 Task: Add a signature Donna Thompson containing 'Have a great Thanksgiving, Donna Thompson' to email address softage.1@softage.net and add a folder Home improvements
Action: Key pressed n
Screenshot: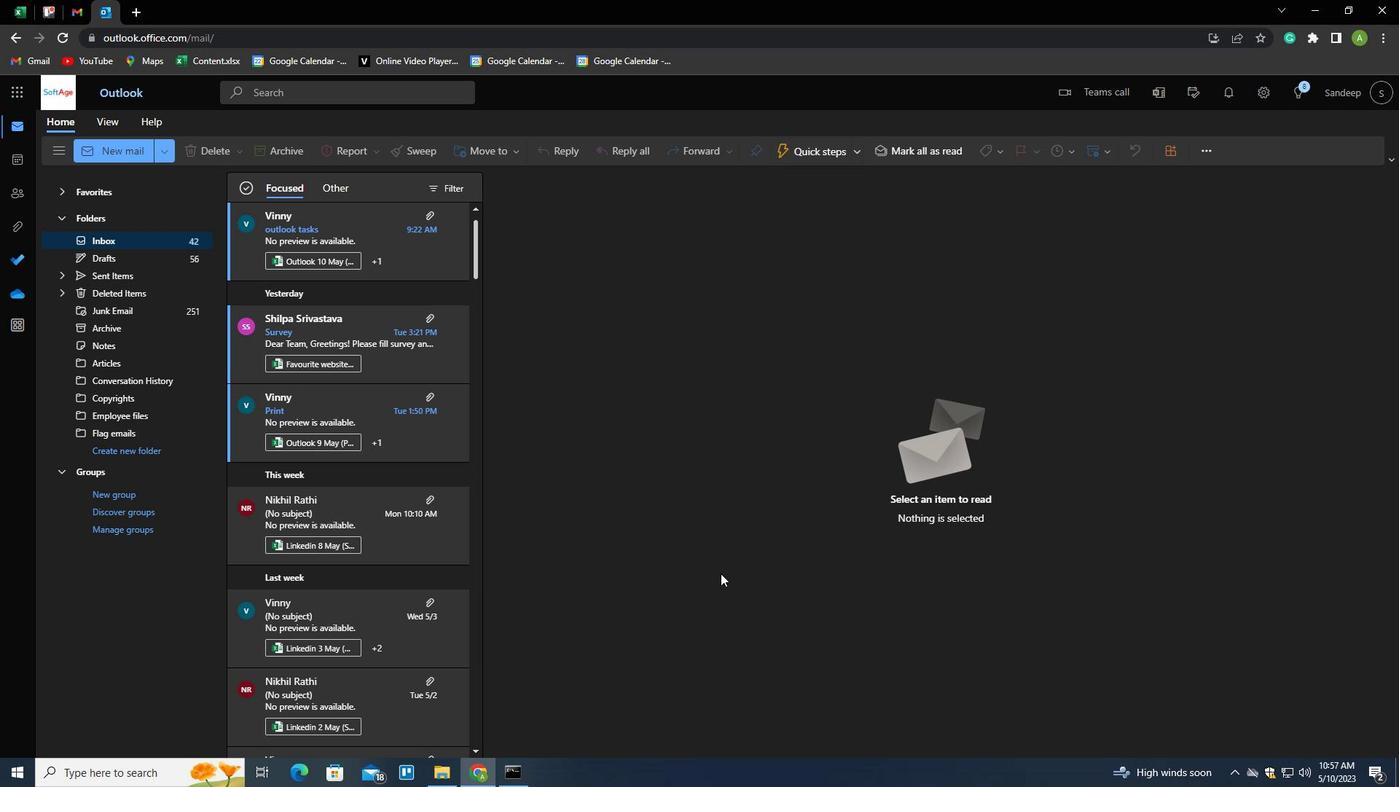 
Action: Mouse moved to (980, 151)
Screenshot: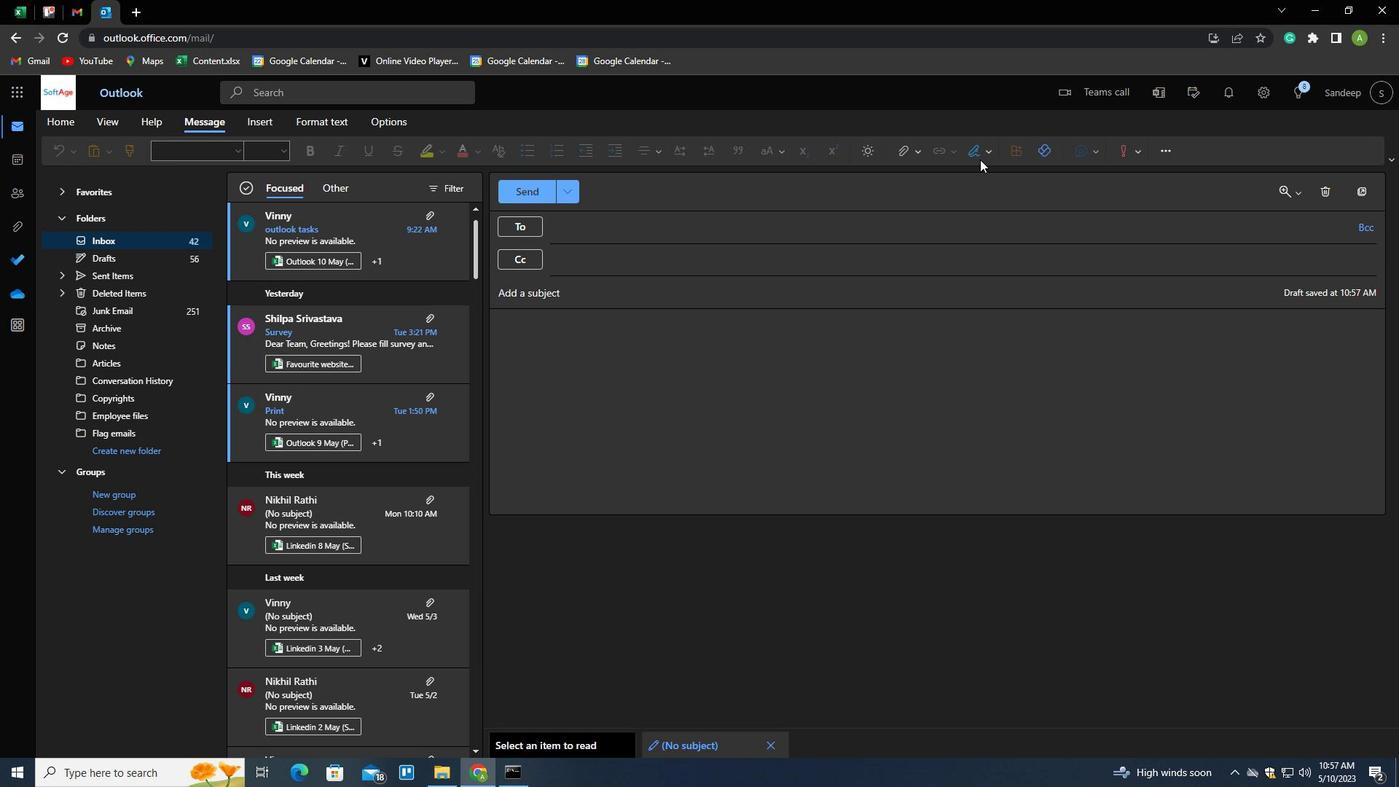 
Action: Mouse pressed left at (980, 151)
Screenshot: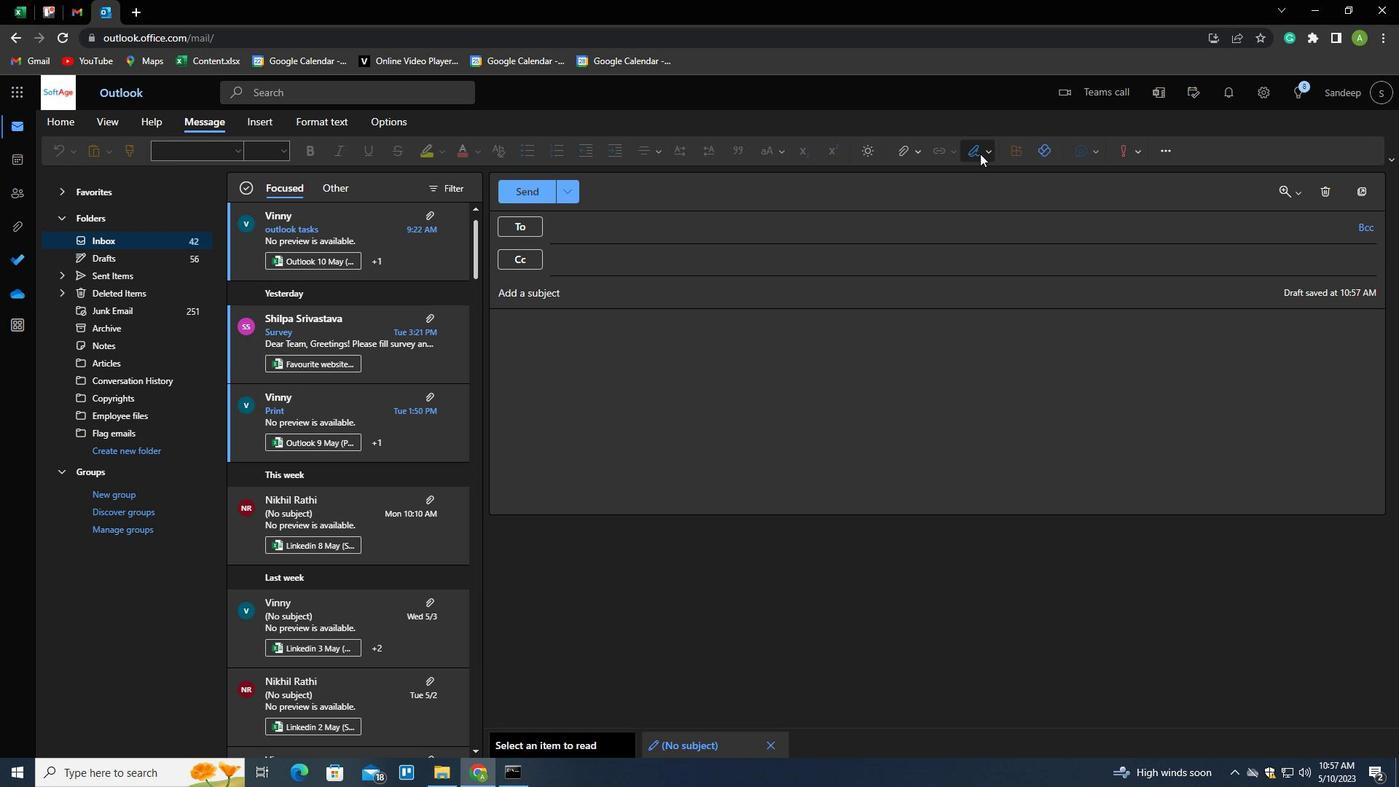 
Action: Mouse moved to (965, 174)
Screenshot: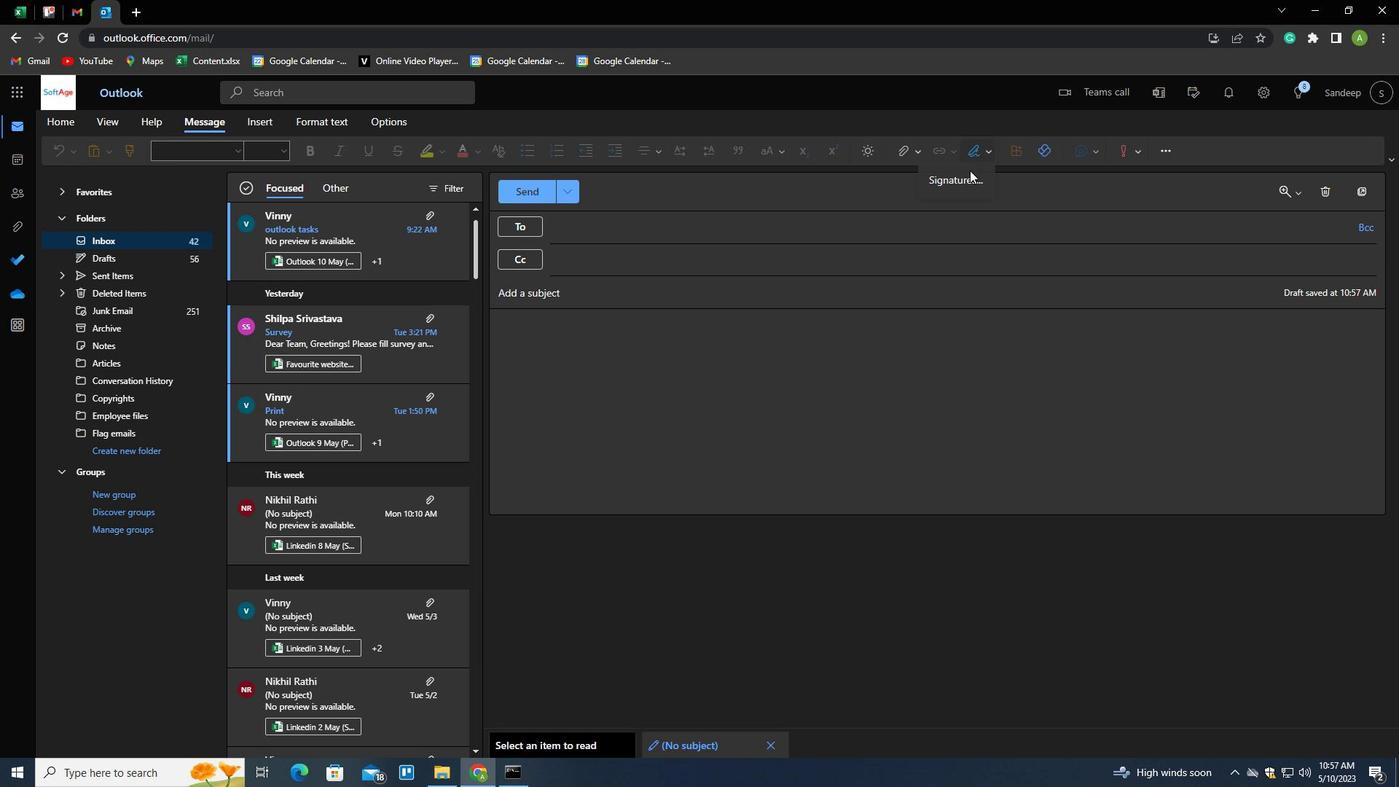 
Action: Mouse pressed left at (965, 174)
Screenshot: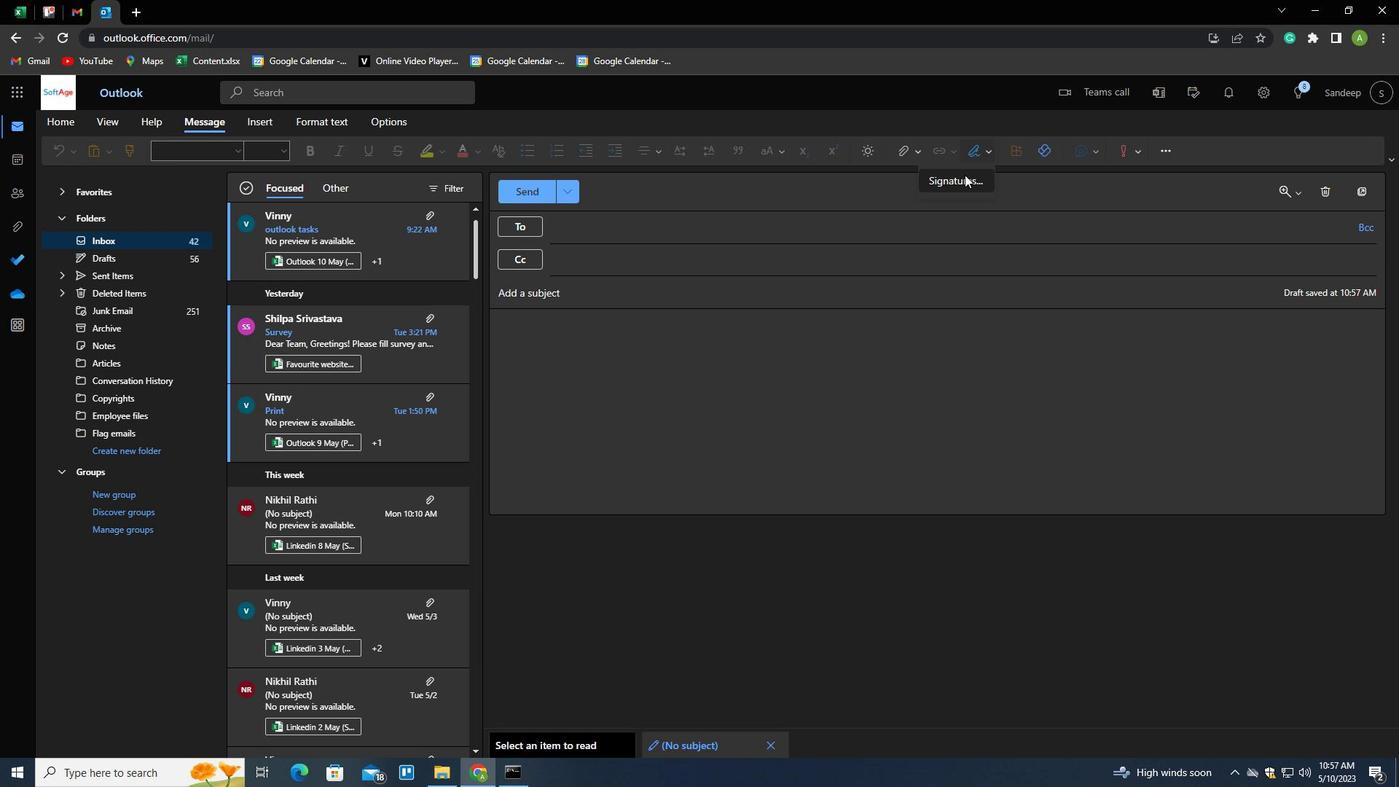 
Action: Mouse moved to (600, 262)
Screenshot: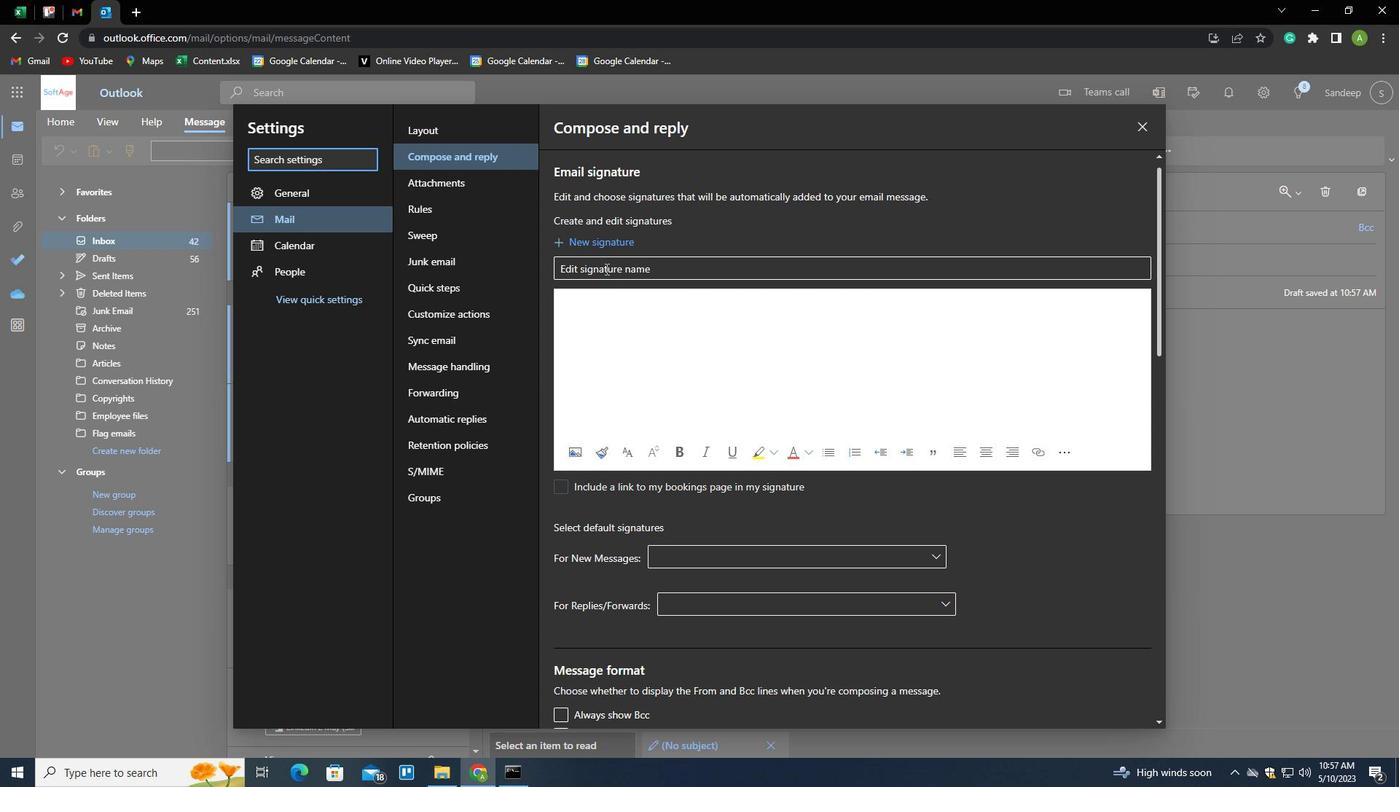 
Action: Mouse pressed left at (600, 262)
Screenshot: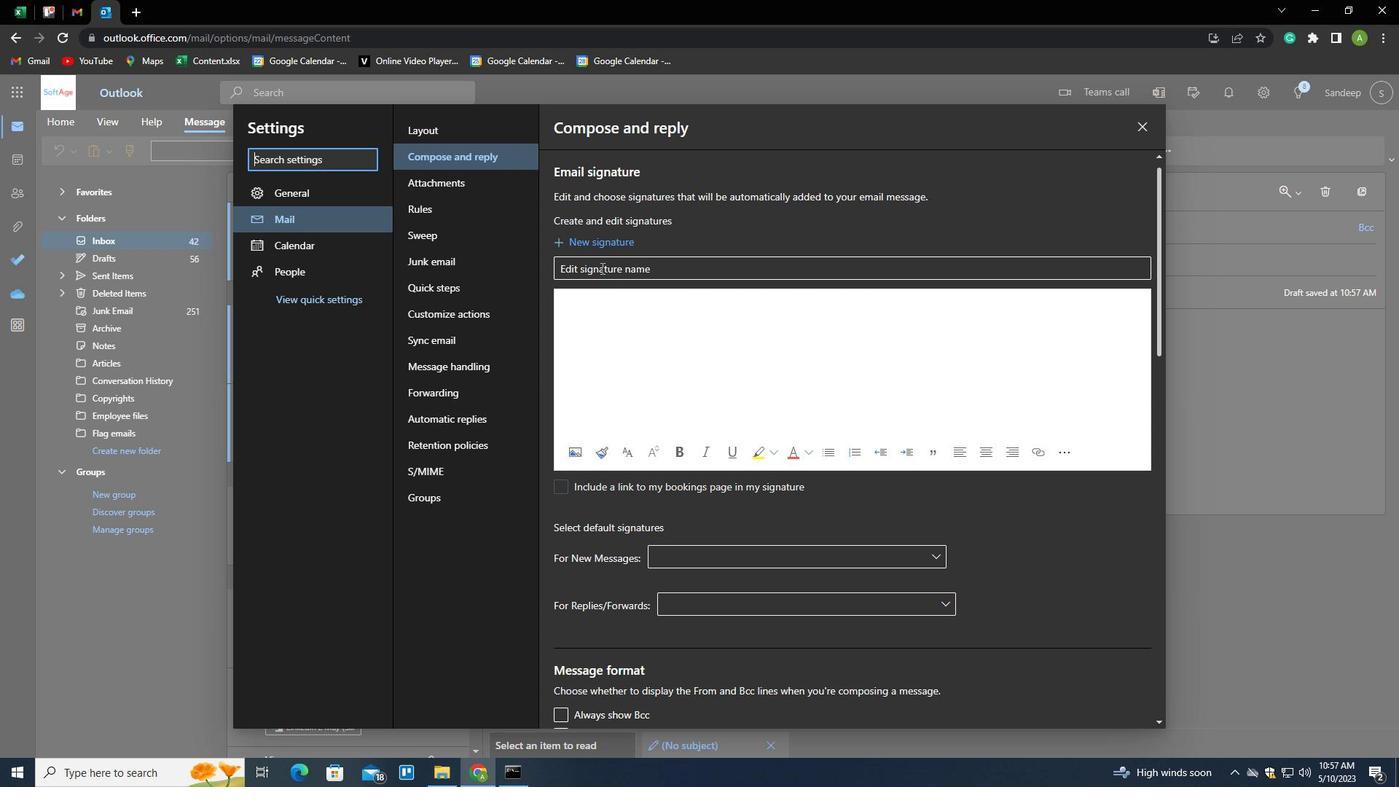 
Action: Key pressed <Key.shift>DONNA<Key.space>THOMPSON<Key.tab><Key.shift_r><Key.enter><Key.enter><Key.enter><Key.enter><Key.enter><Key.shift>HACE<Key.backspace><Key.backspace>VE<Key.space>A<Key.space>GREAT<Key.space>T<Key.shift><Key.backspace><Key.shift>THANKSGICING<Key.backspace><Key.backspace><Key.backspace><Key.backspace>VING<Key.shift_r><Key.enter><Key.shift><Key.shift><Key.shift><Key.shift><Key.shift><Key.shift>DONNA<Key.space><Key.shift>THOMPSON
Screenshot: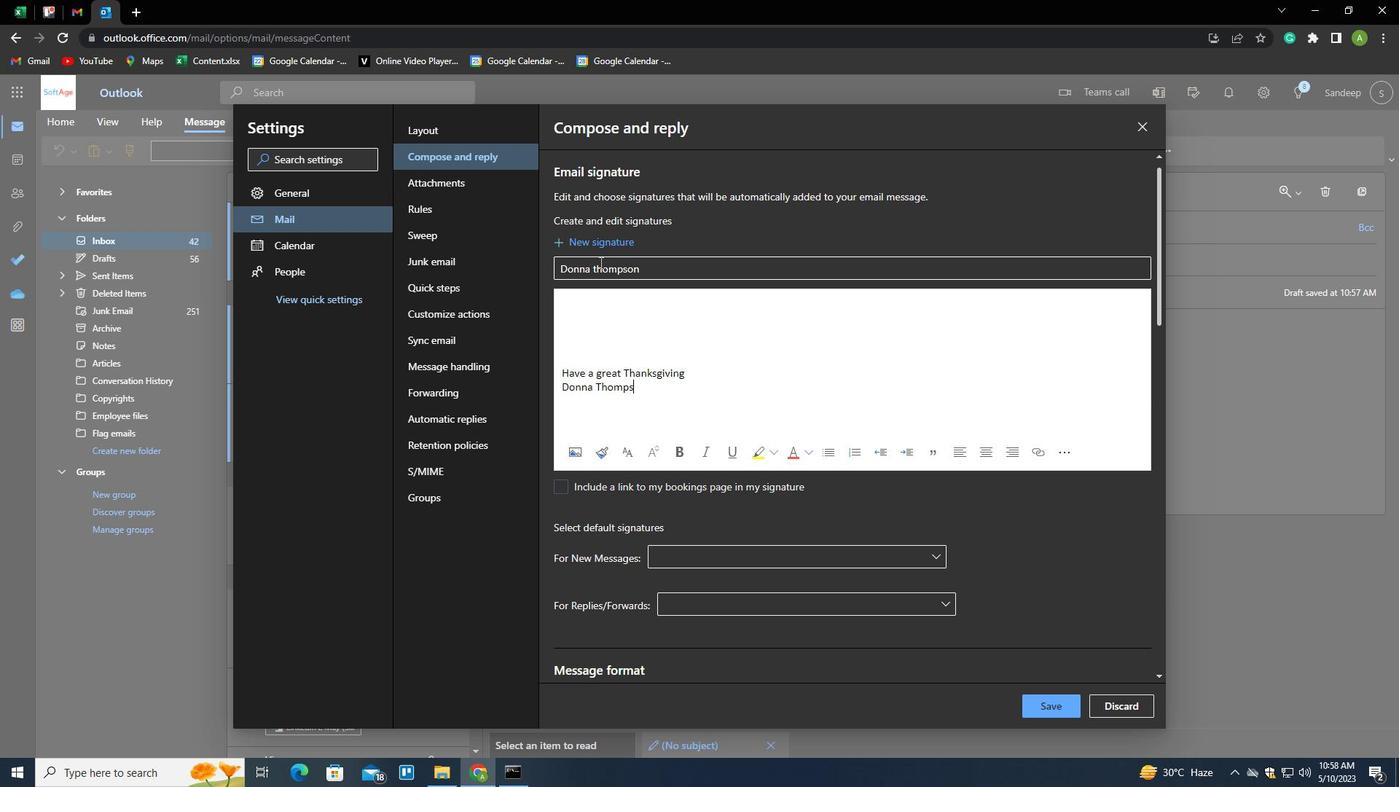 
Action: Mouse moved to (1042, 708)
Screenshot: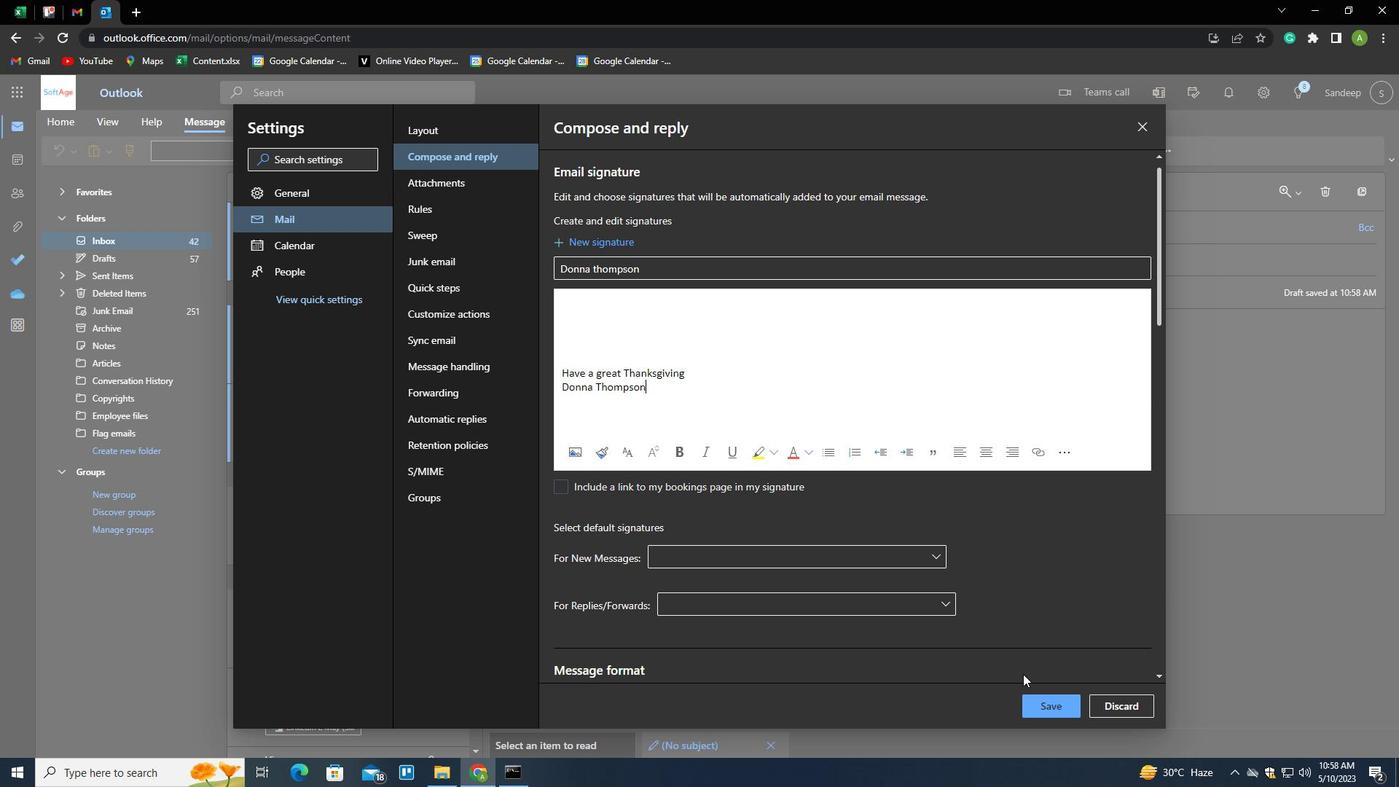 
Action: Mouse pressed left at (1042, 708)
Screenshot: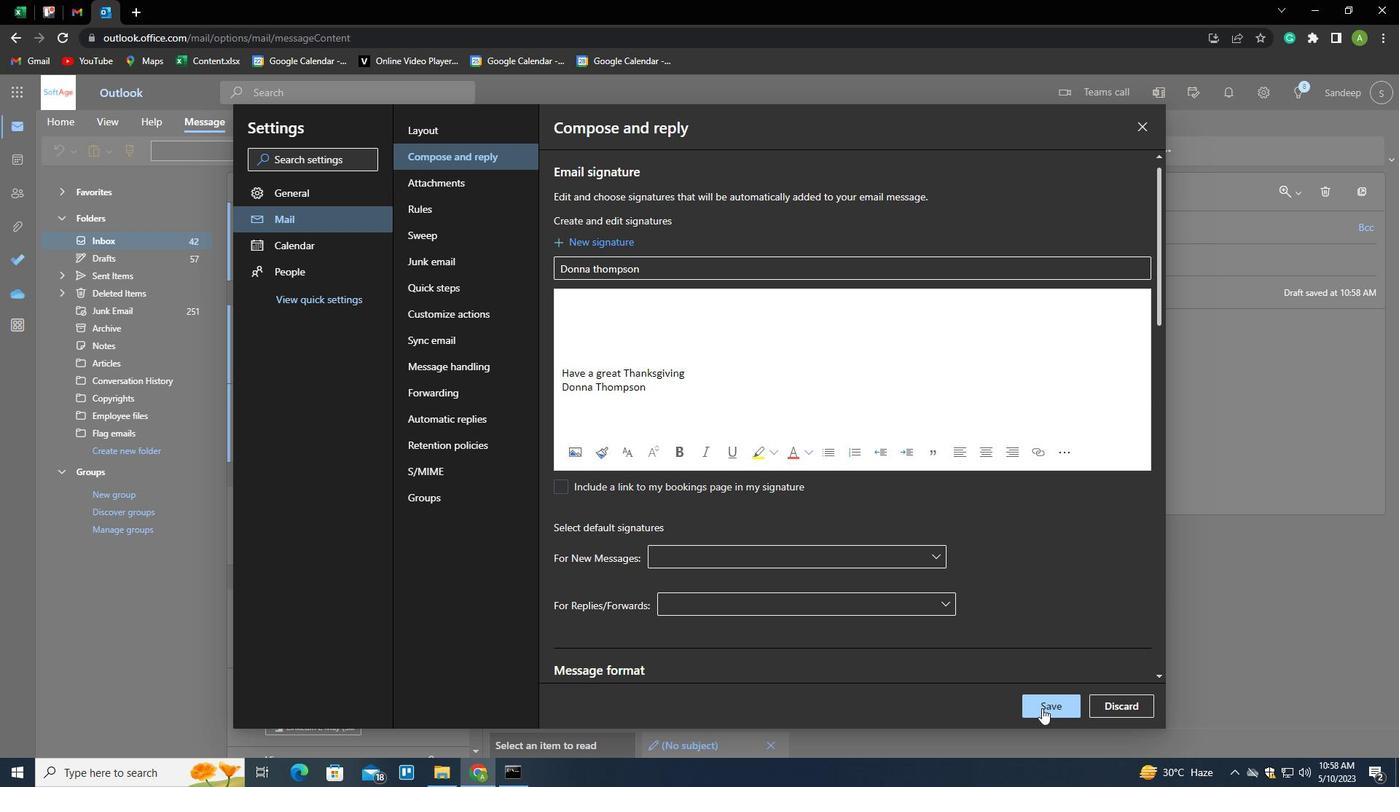 
Action: Mouse moved to (1210, 417)
Screenshot: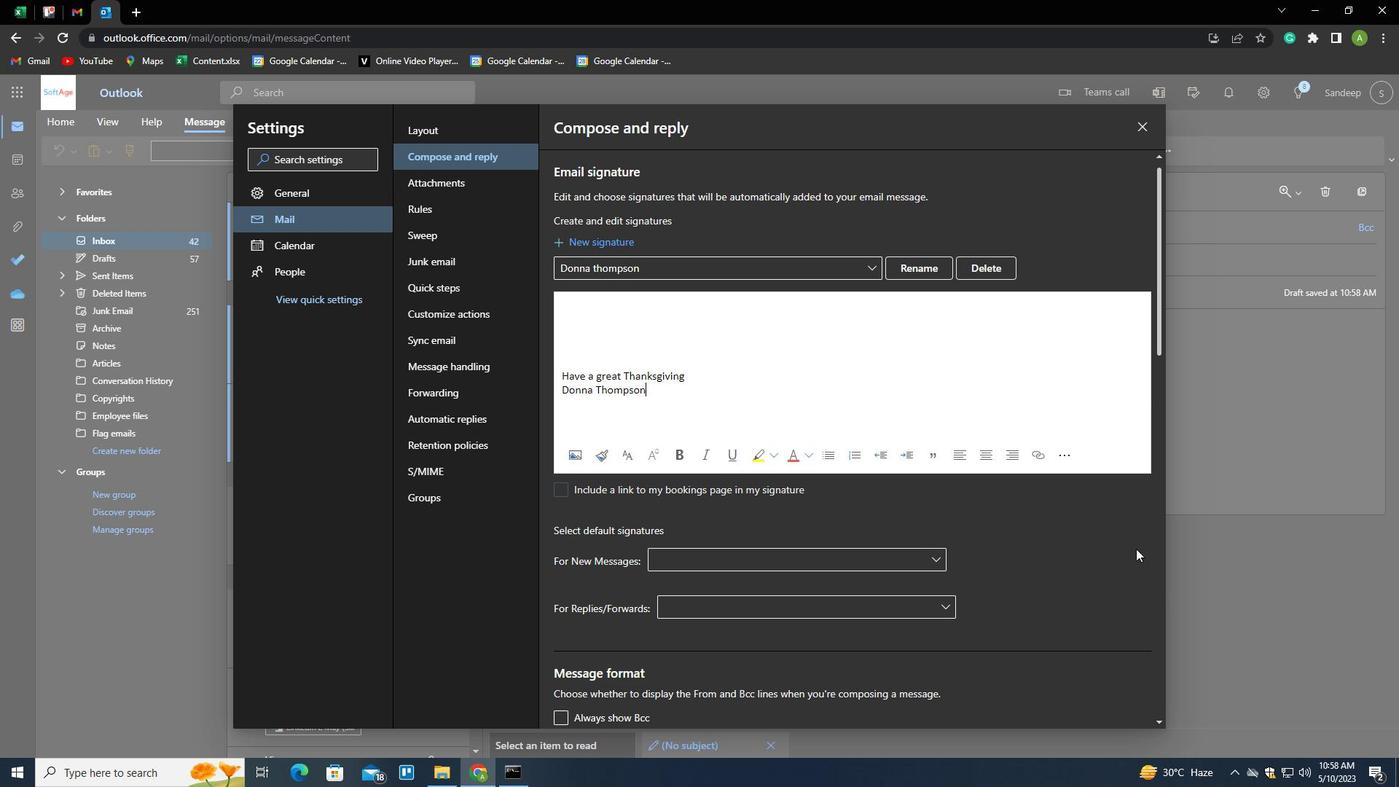 
Action: Mouse pressed left at (1210, 417)
Screenshot: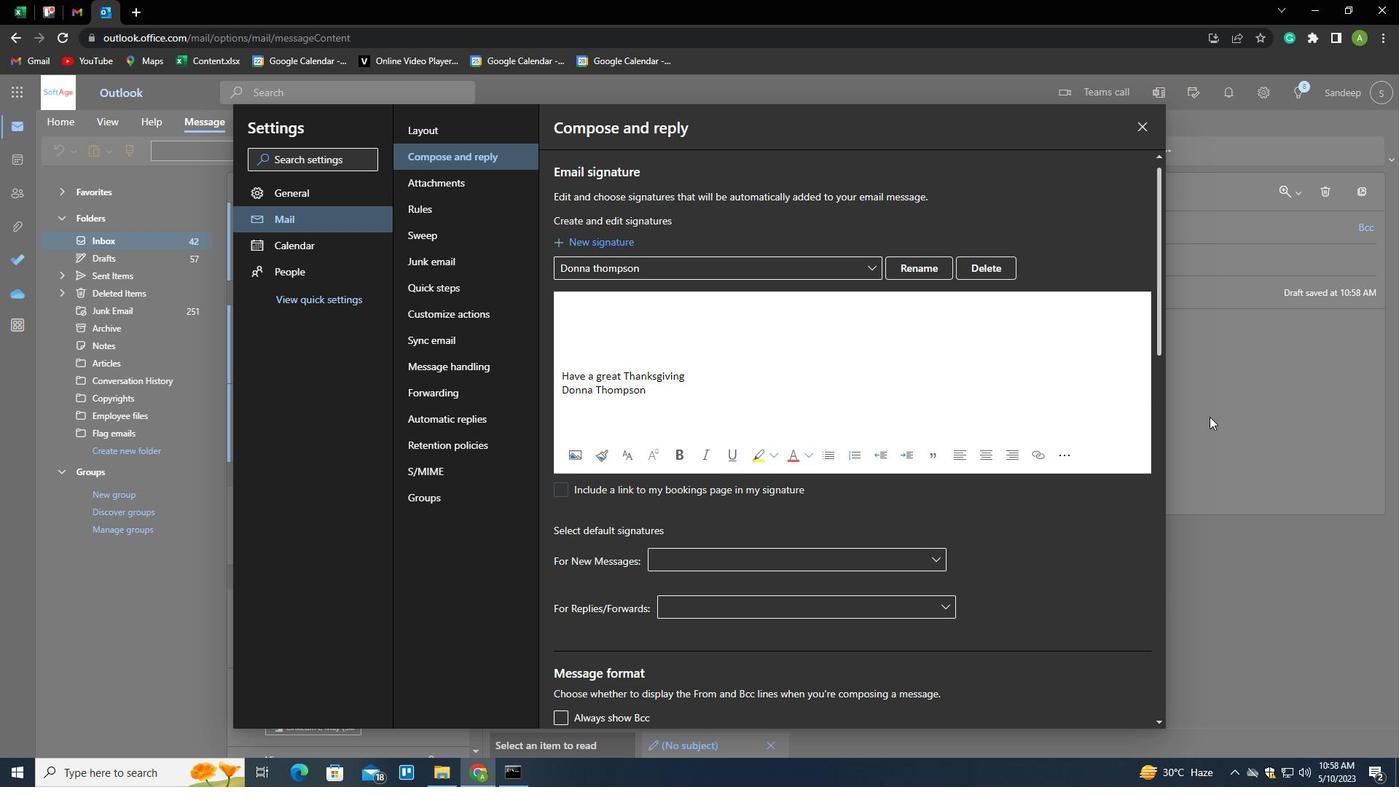 
Action: Mouse moved to (963, 157)
Screenshot: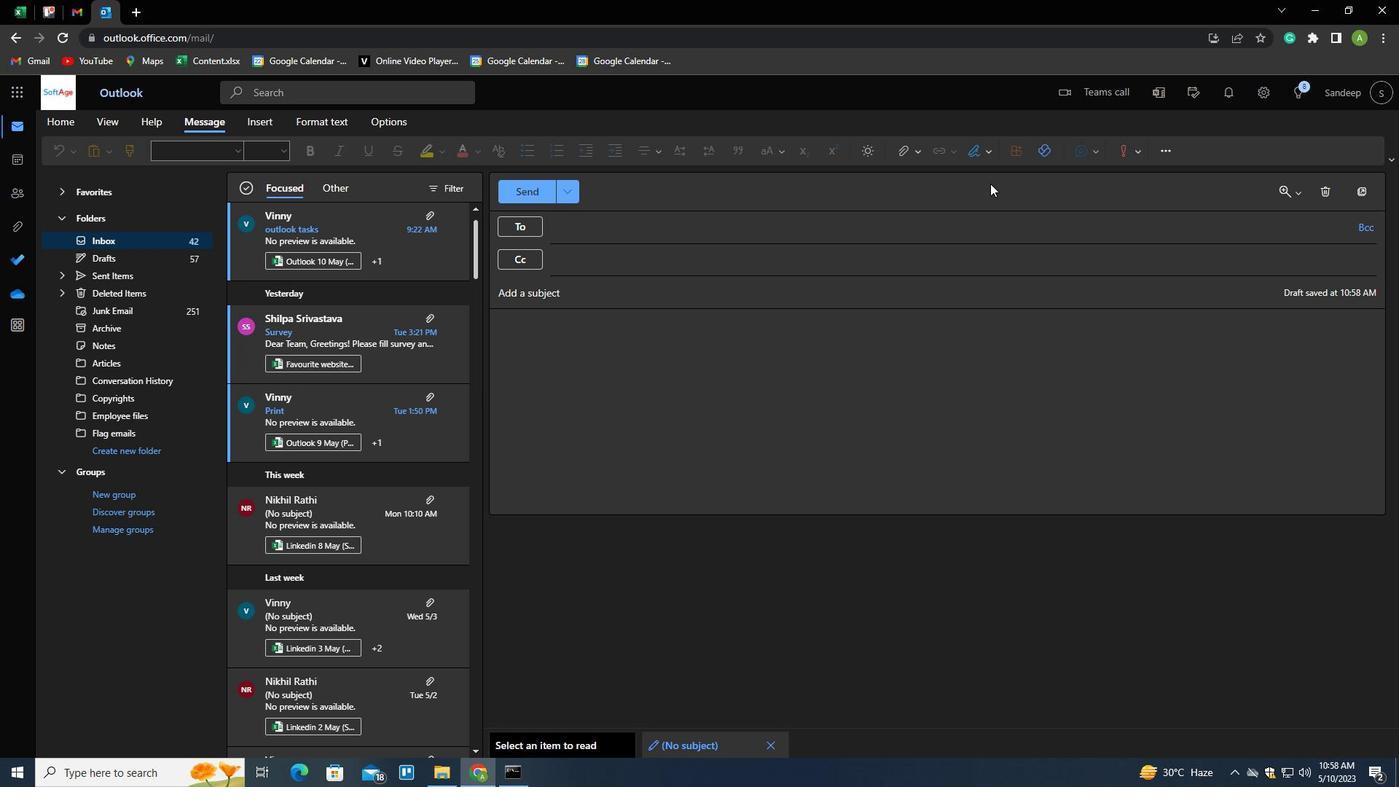 
Action: Mouse pressed left at (963, 157)
Screenshot: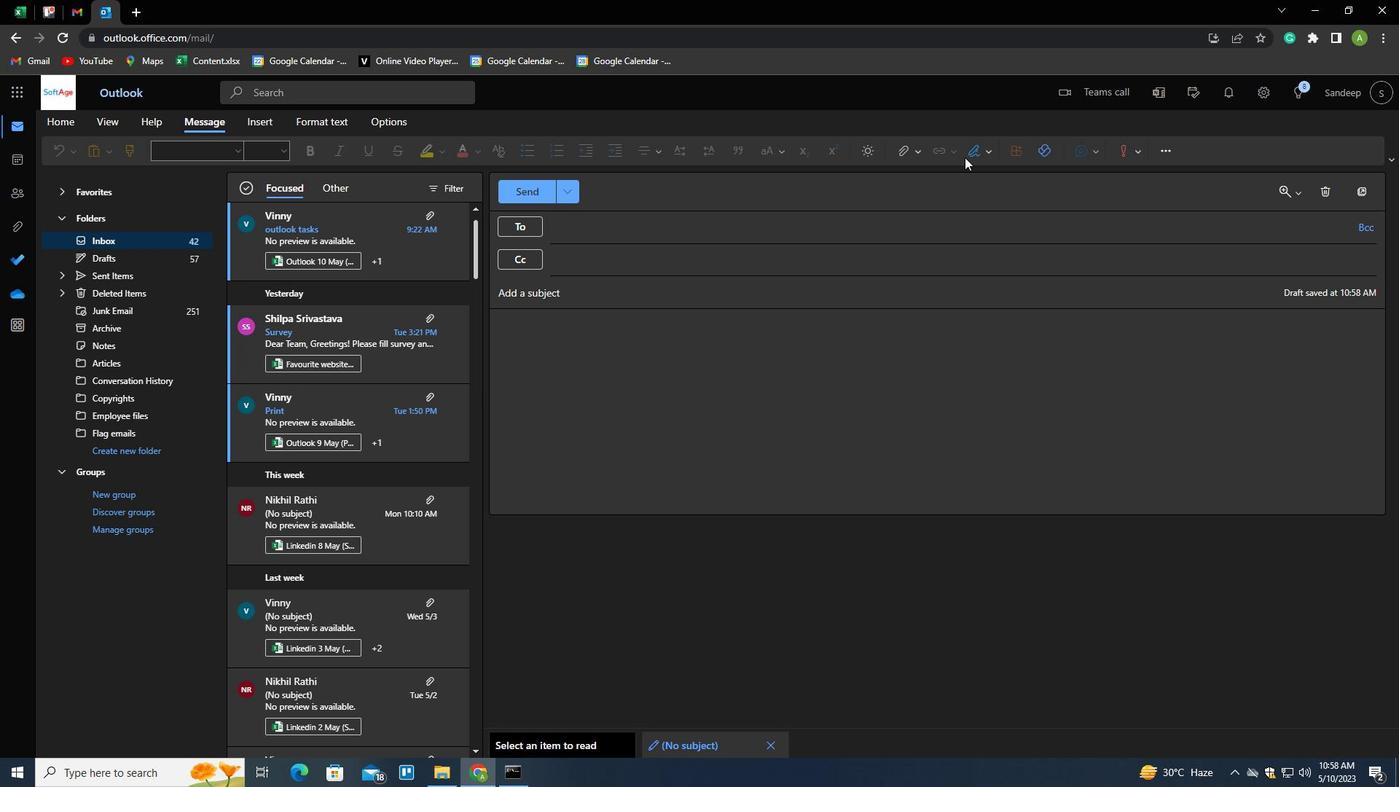 
Action: Mouse moved to (958, 185)
Screenshot: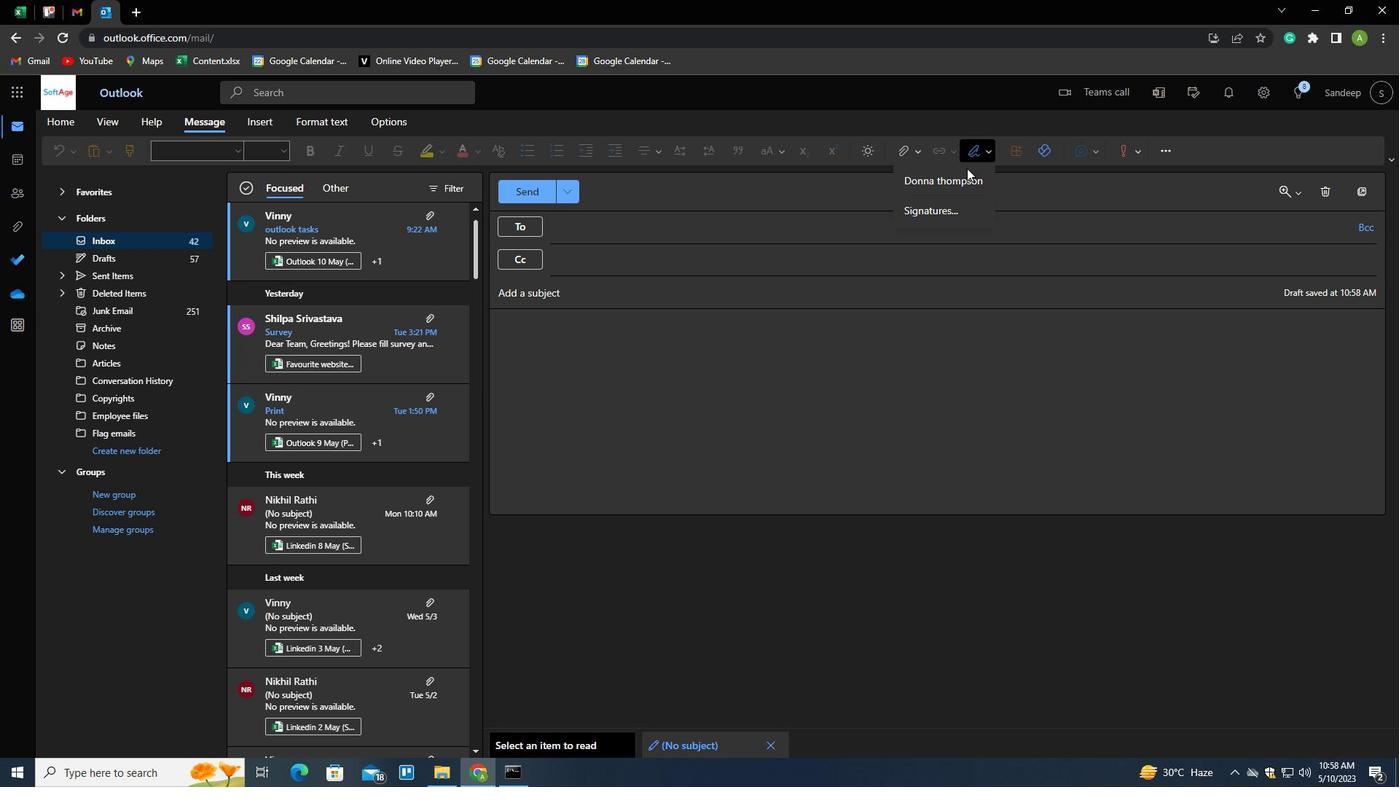 
Action: Mouse pressed left at (958, 185)
Screenshot: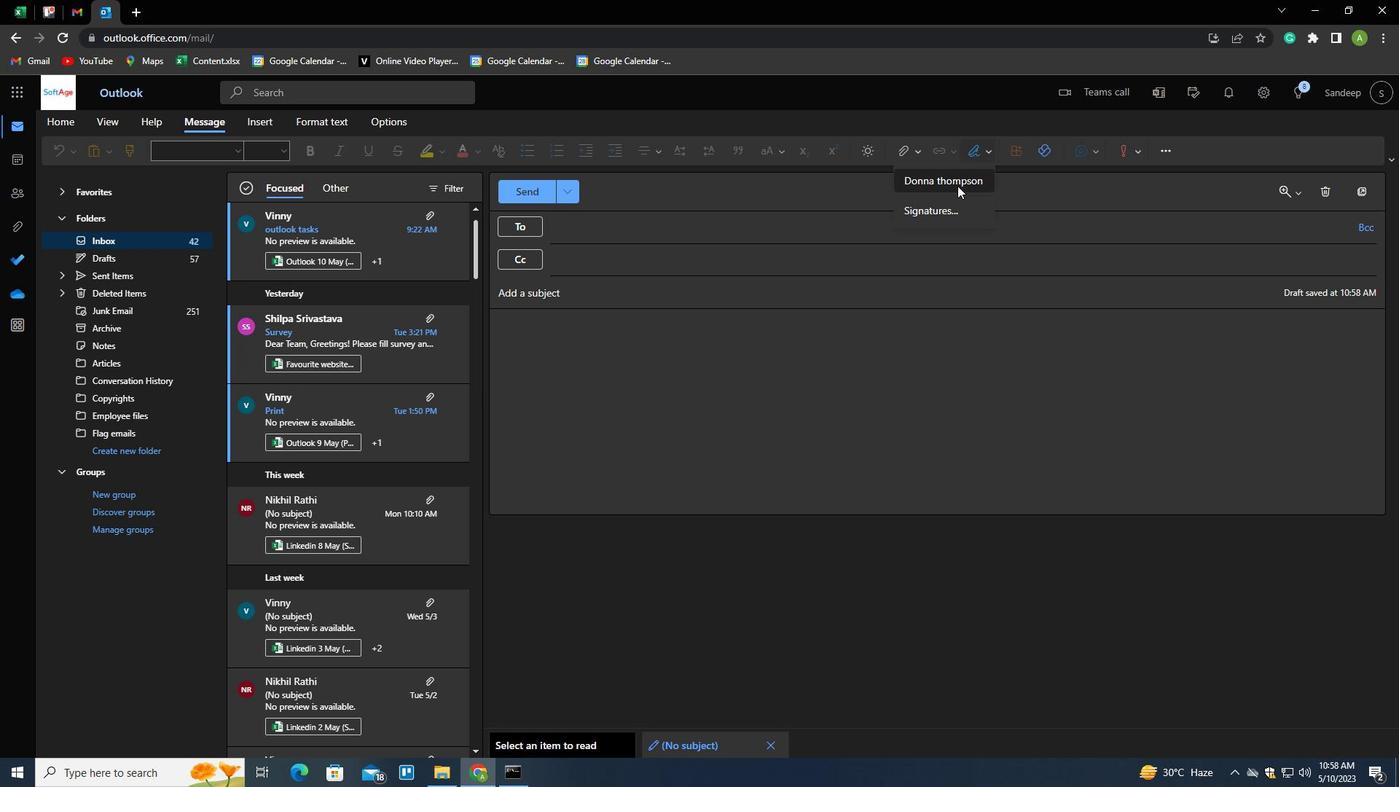 
Action: Mouse moved to (586, 234)
Screenshot: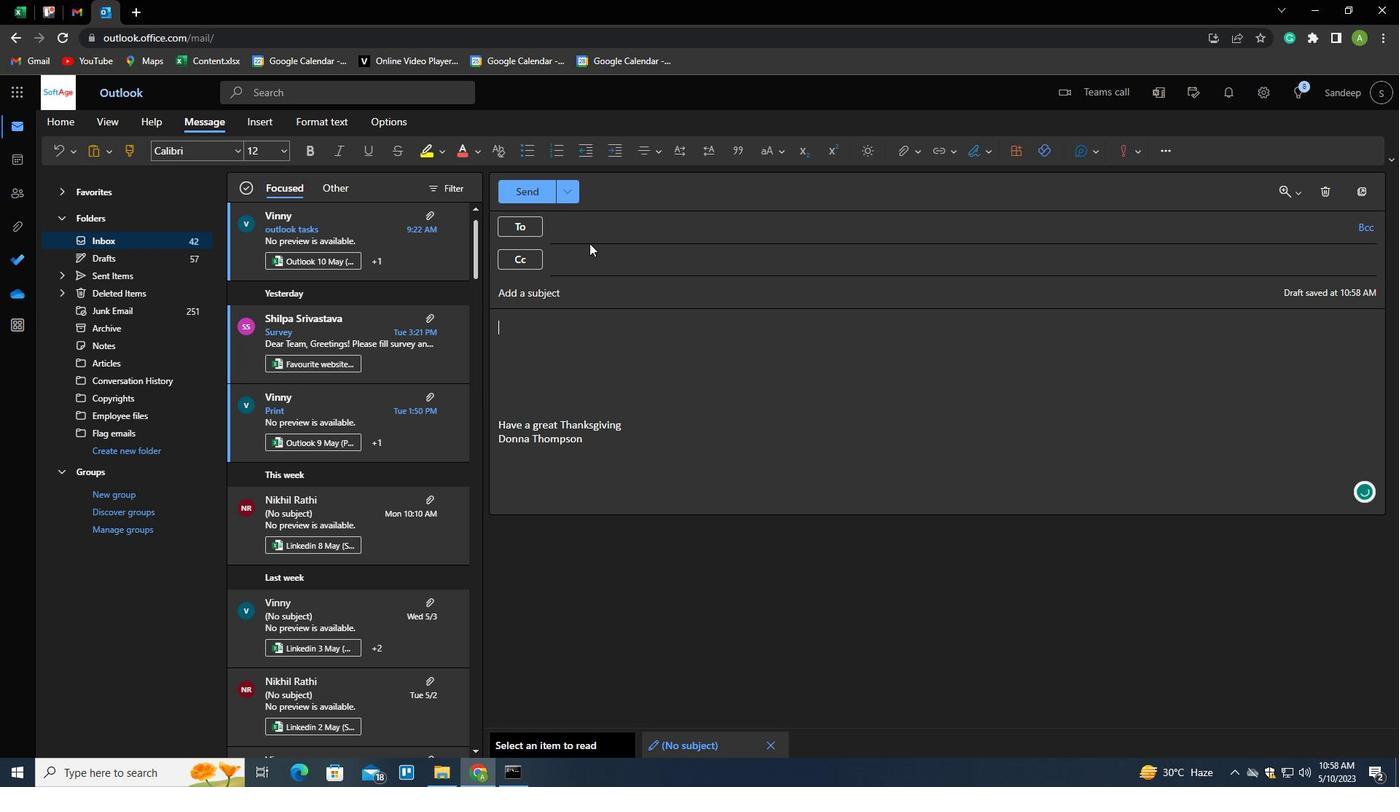 
Action: Mouse pressed left at (586, 234)
Screenshot: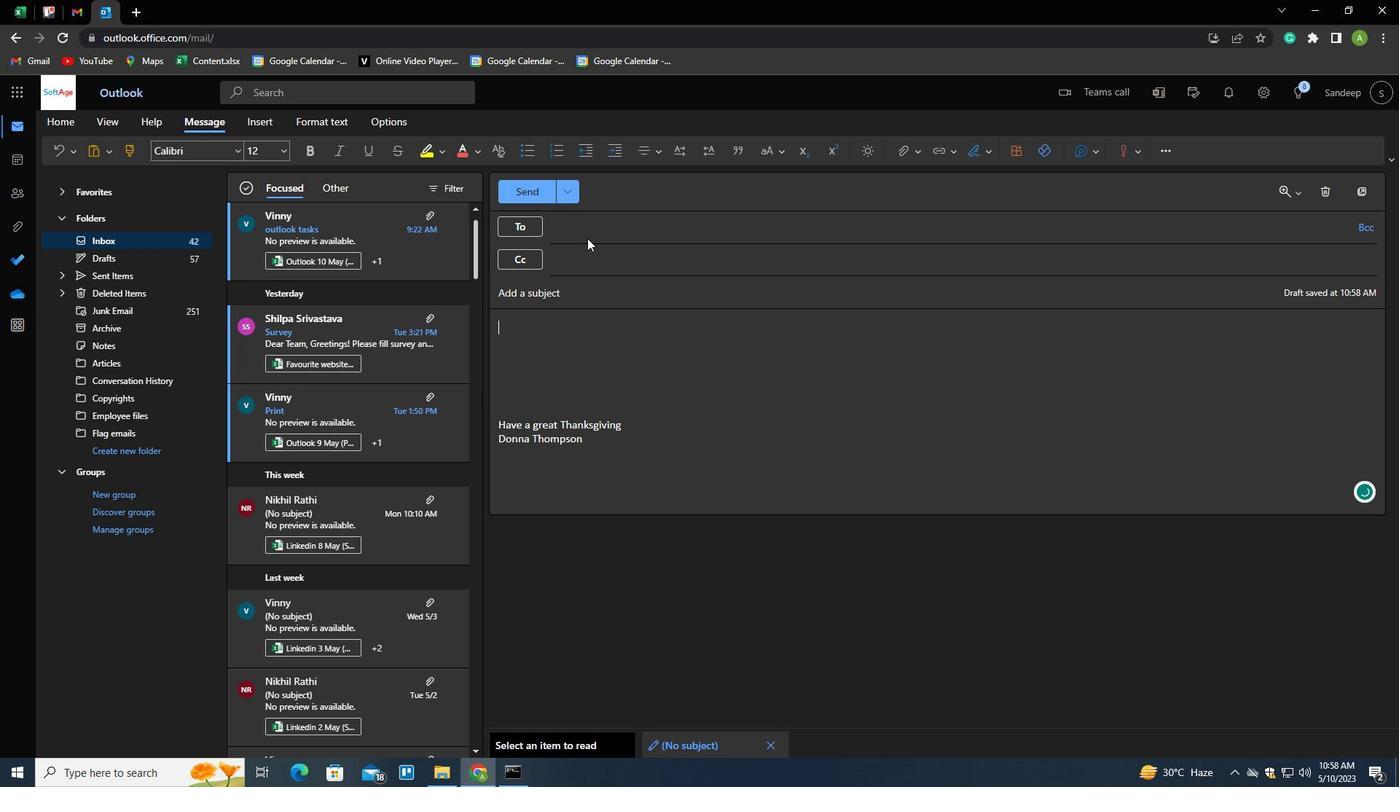 
Action: Key pressed SOFTAGE.1<Key.shift>Q<Key.shift><Key.backspace><Key.shift>@D<Key.backspace>SOFTAGE.NET
Screenshot: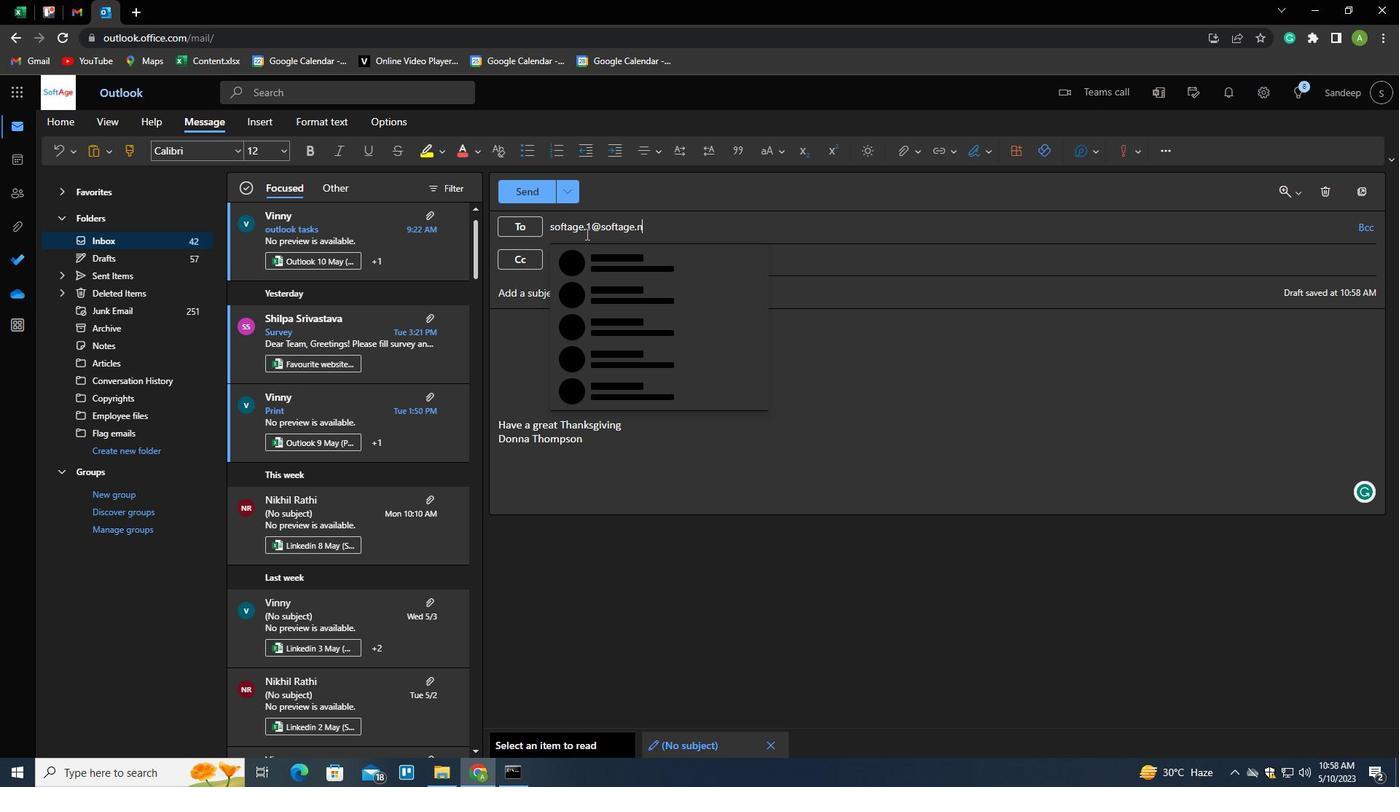 
Action: Mouse moved to (597, 254)
Screenshot: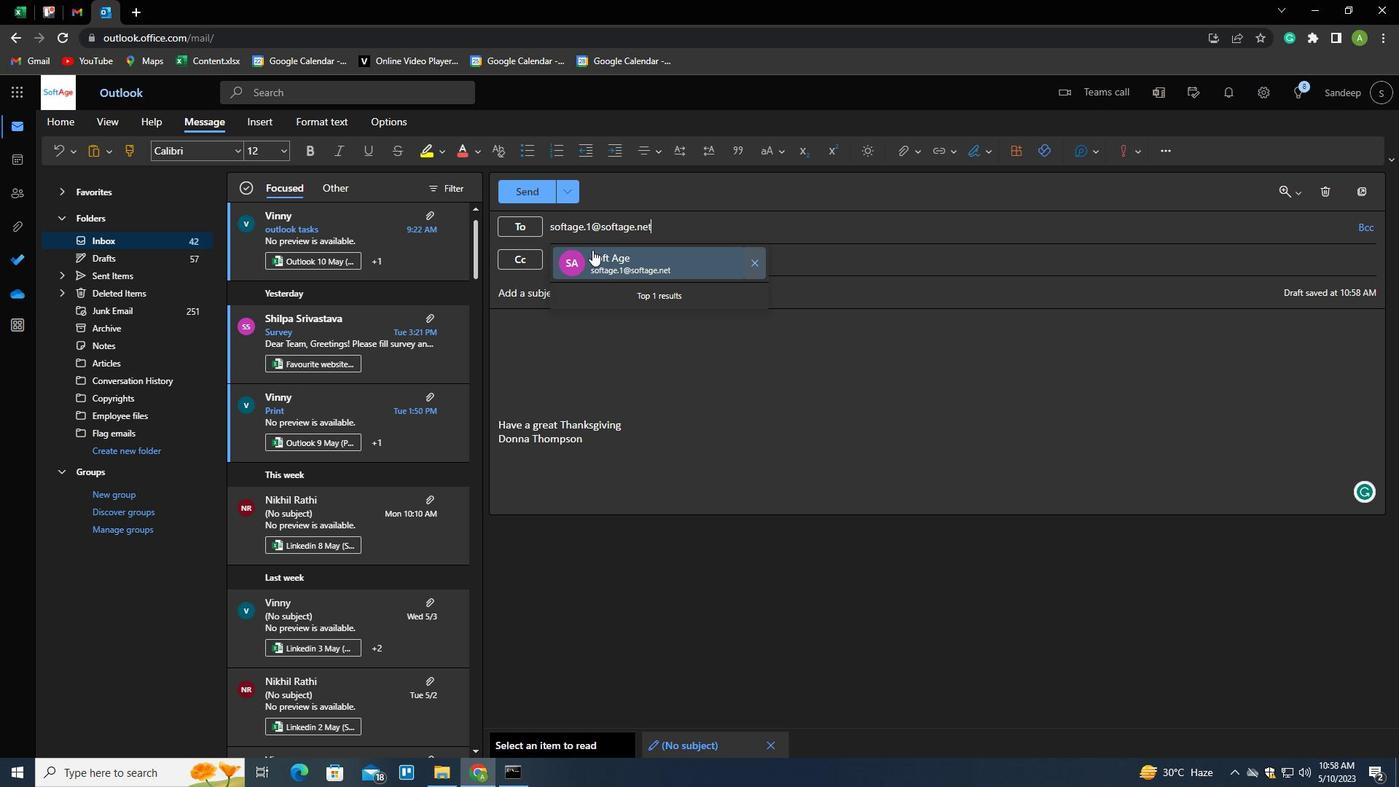
Action: Mouse pressed left at (597, 254)
Screenshot: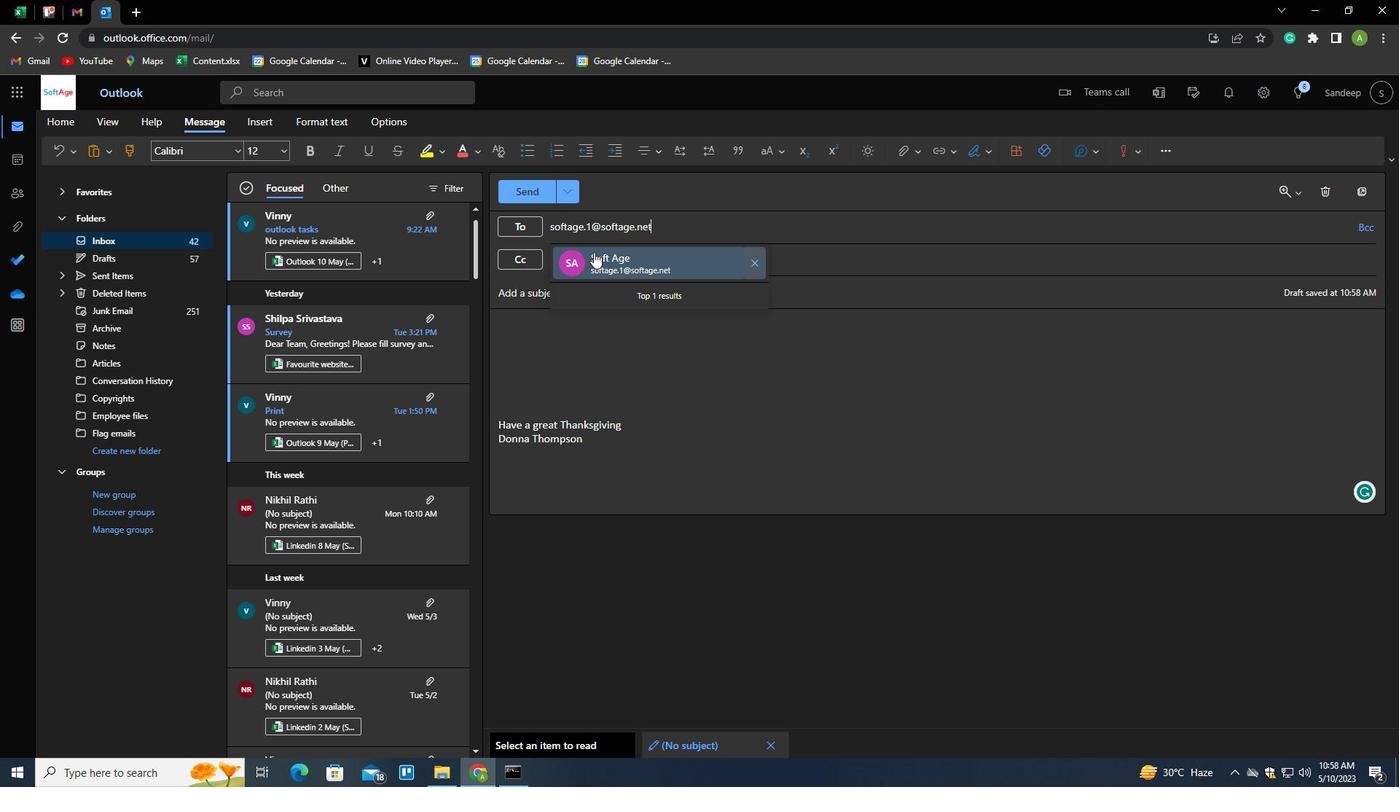 
Action: Mouse moved to (137, 457)
Screenshot: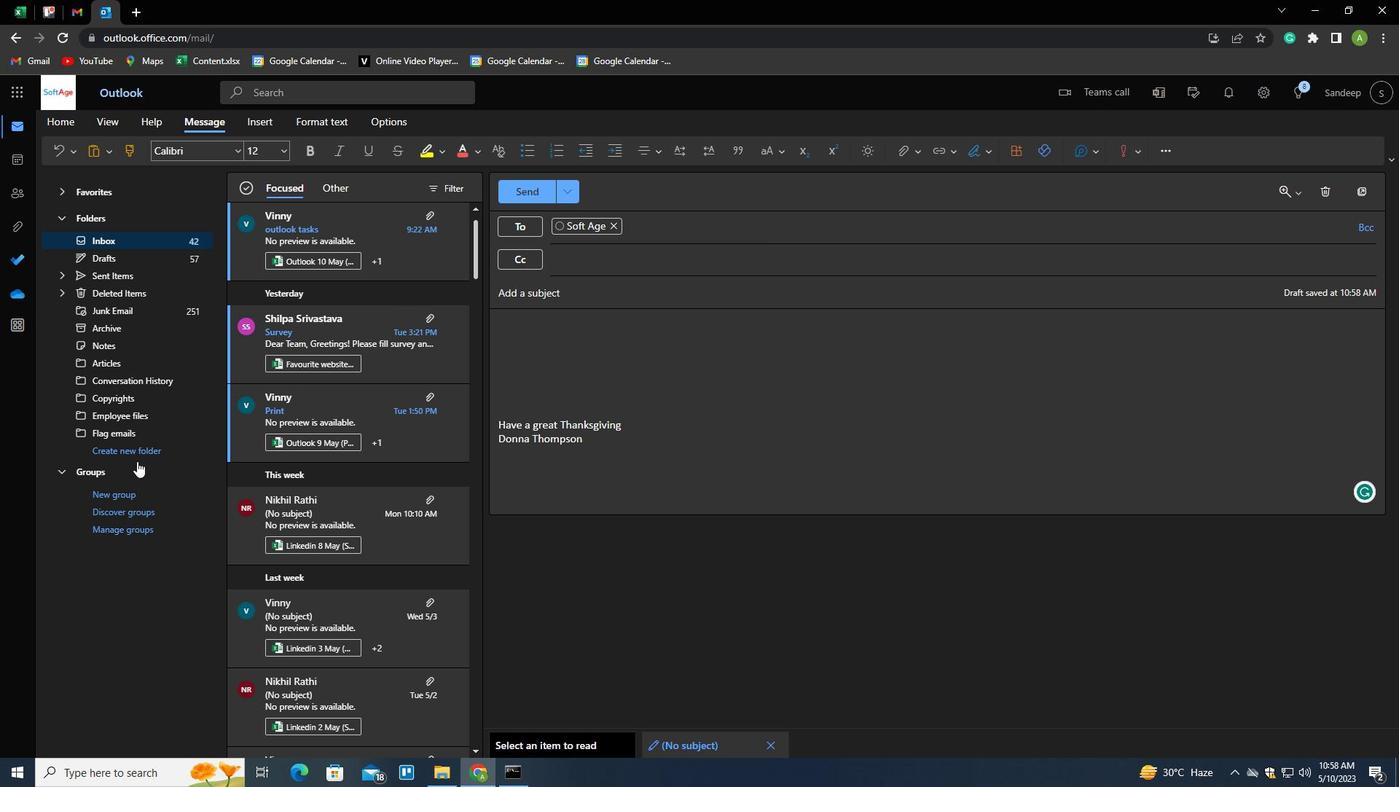 
Action: Mouse pressed left at (137, 457)
Screenshot: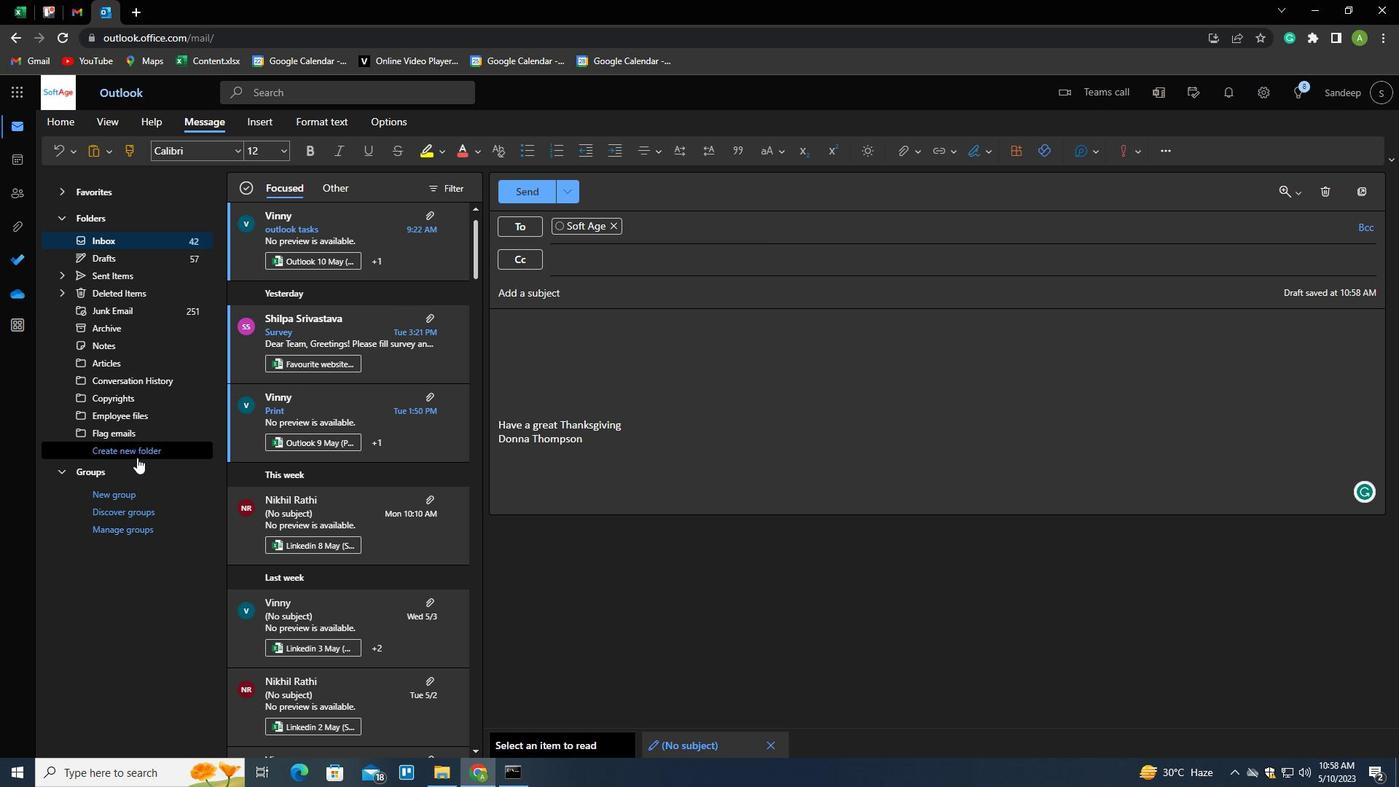 
Action: Key pressed <Key.shift><Key.shift>HO<Key.backspace><Key.backspace><Key.shift>HOME<Key.space>IMPROVENTS<Key.enter>
Screenshot: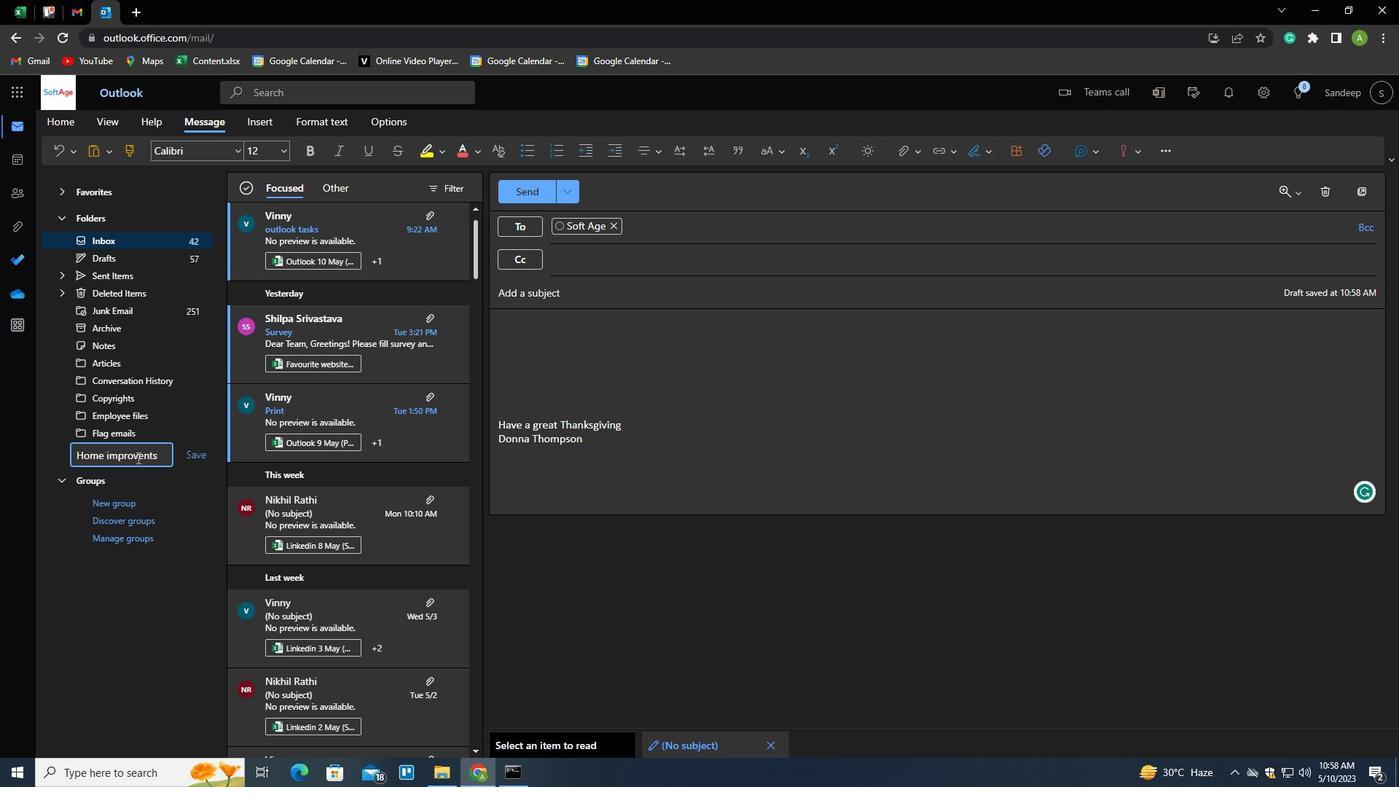 
